 Task: Export the audit logs of the organization "ryshabh2k" in CSV.
Action: Mouse moved to (915, 86)
Screenshot: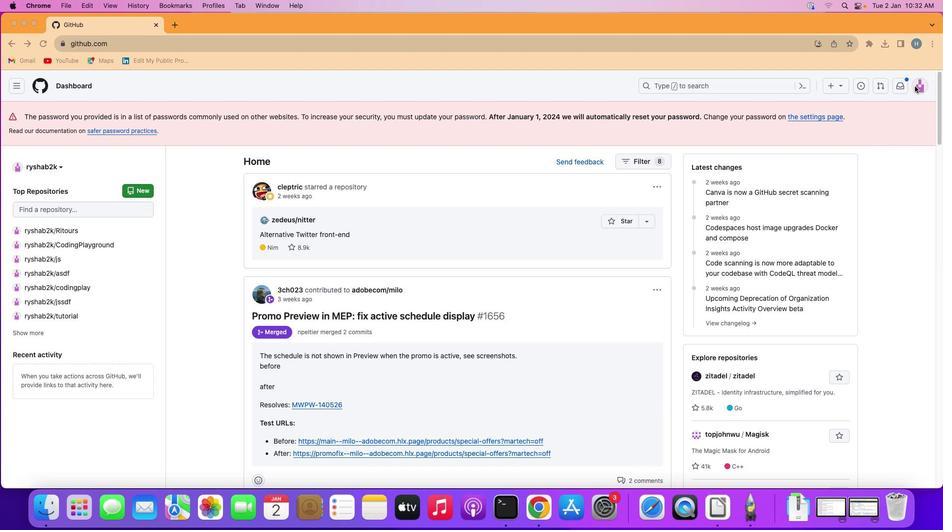 
Action: Mouse pressed left at (915, 86)
Screenshot: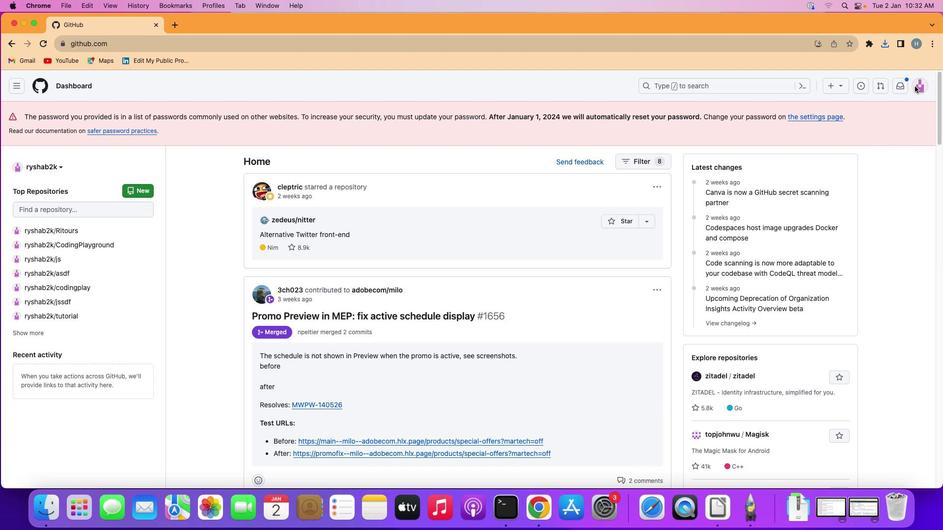 
Action: Mouse moved to (917, 84)
Screenshot: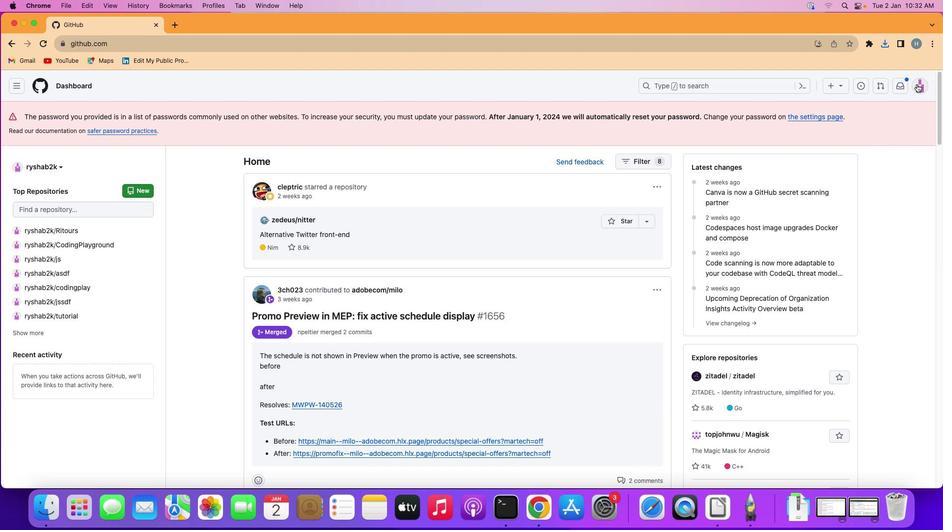 
Action: Mouse pressed left at (917, 84)
Screenshot: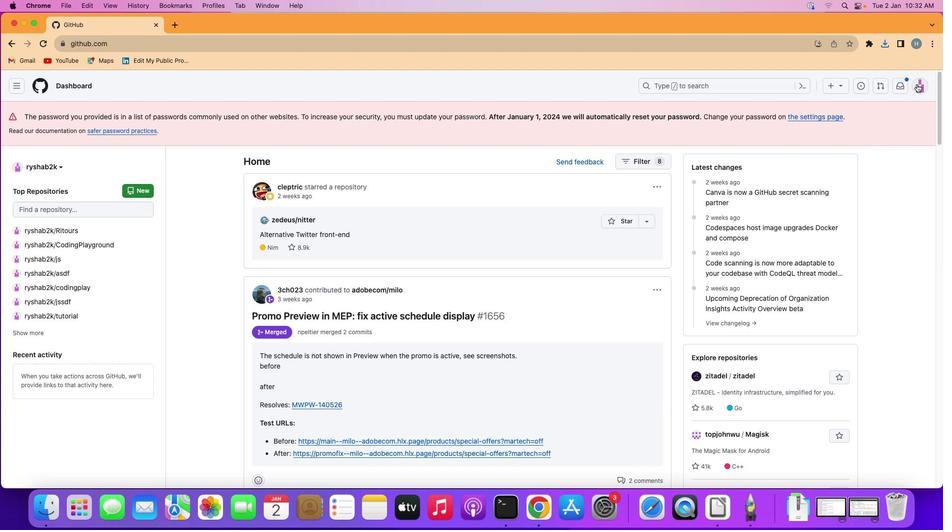 
Action: Mouse moved to (849, 205)
Screenshot: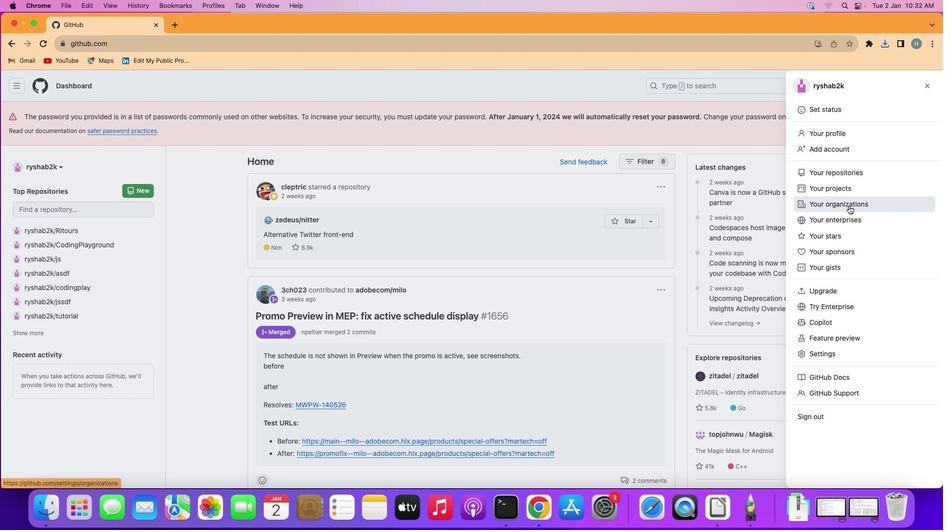
Action: Mouse pressed left at (849, 205)
Screenshot: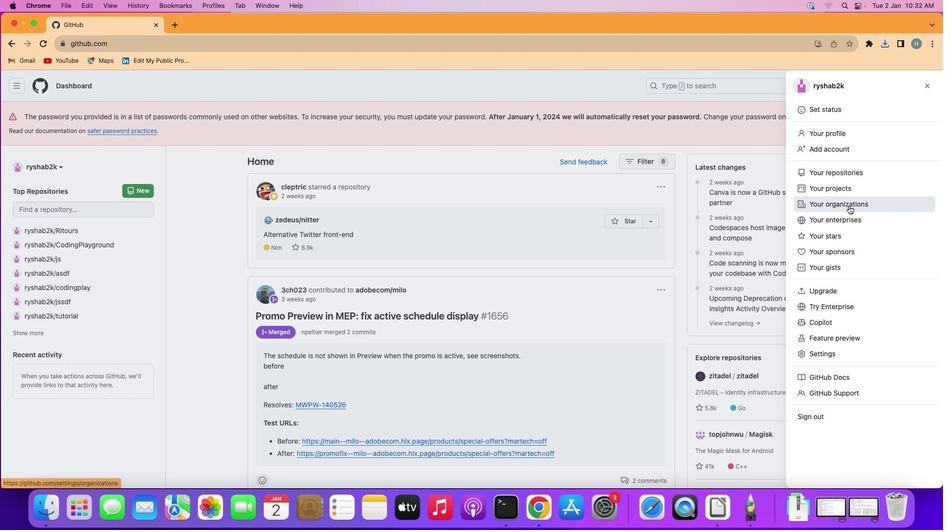 
Action: Mouse moved to (703, 229)
Screenshot: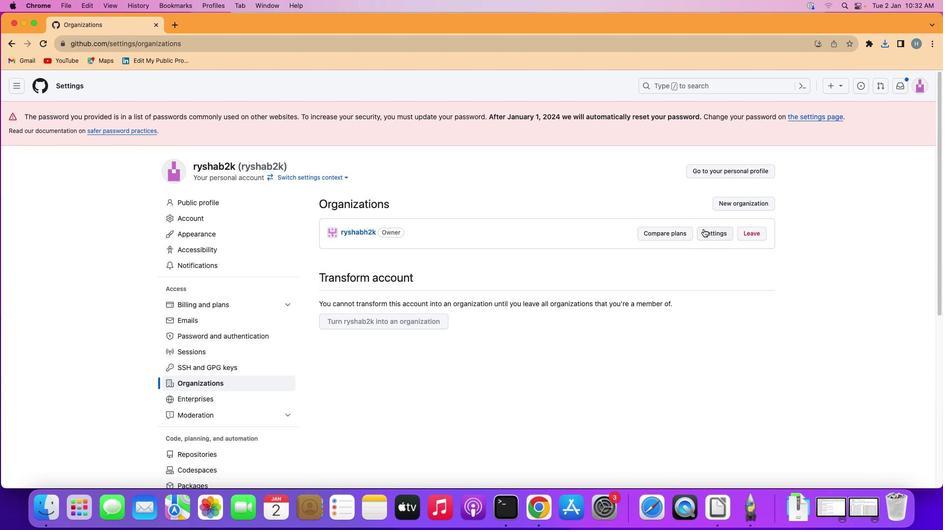 
Action: Mouse pressed left at (703, 229)
Screenshot: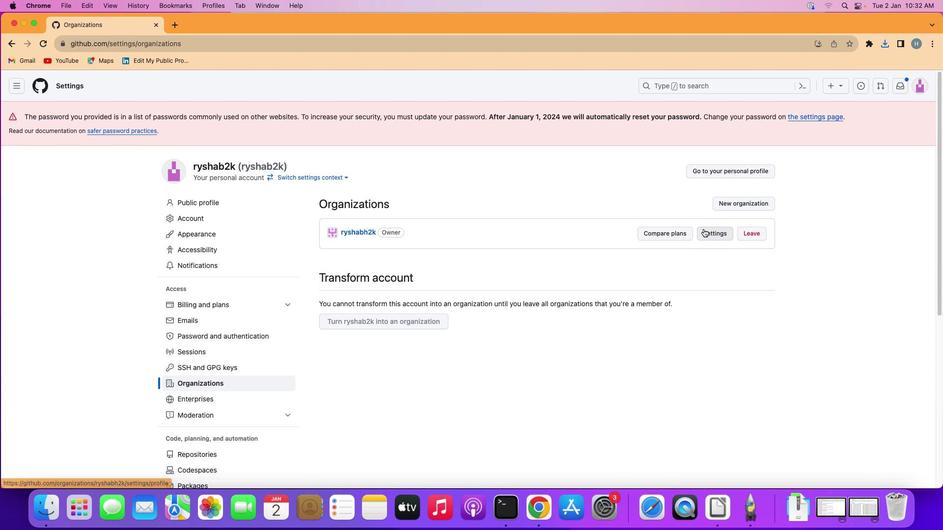 
Action: Mouse moved to (311, 300)
Screenshot: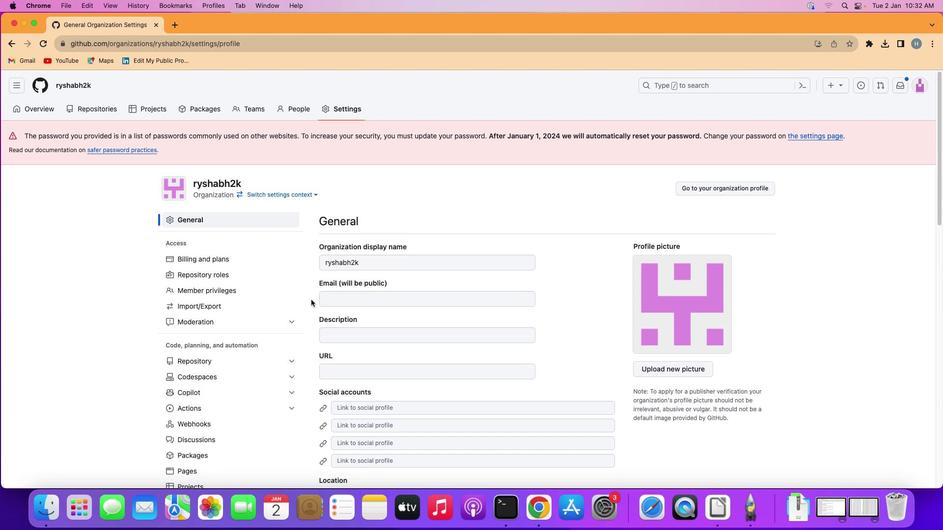 
Action: Mouse scrolled (311, 300) with delta (0, 0)
Screenshot: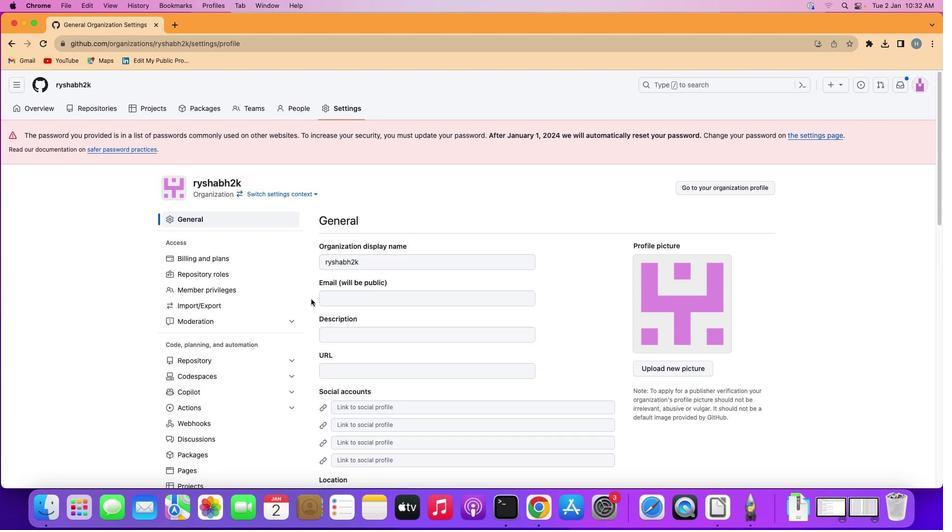 
Action: Mouse moved to (311, 299)
Screenshot: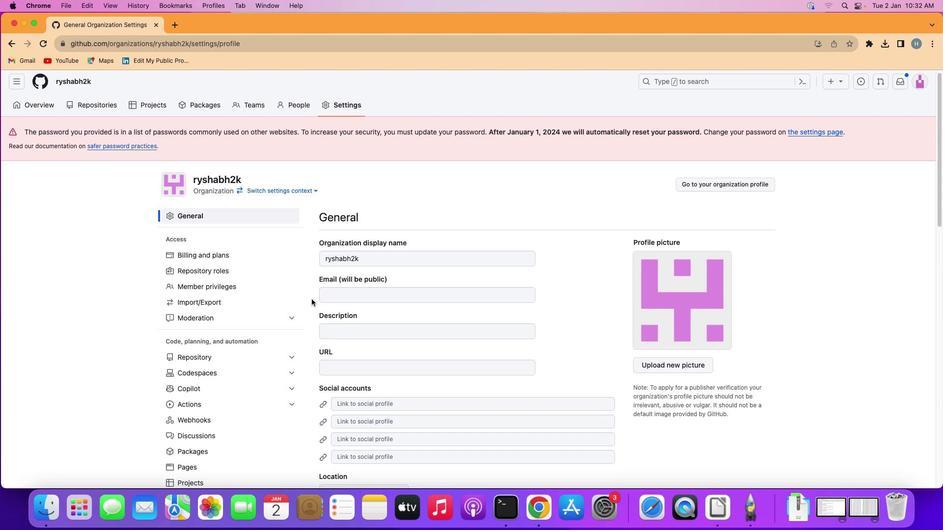 
Action: Mouse scrolled (311, 299) with delta (0, 0)
Screenshot: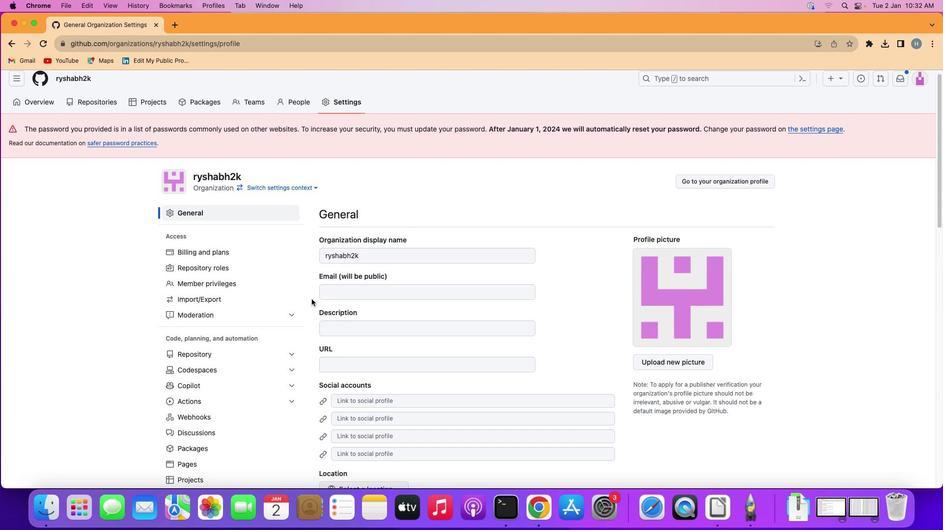 
Action: Mouse moved to (311, 299)
Screenshot: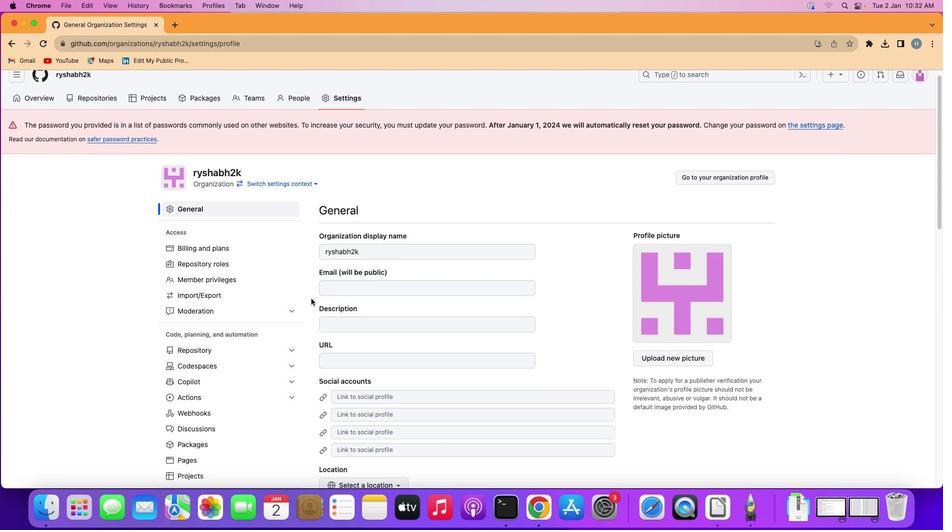 
Action: Mouse scrolled (311, 299) with delta (0, 0)
Screenshot: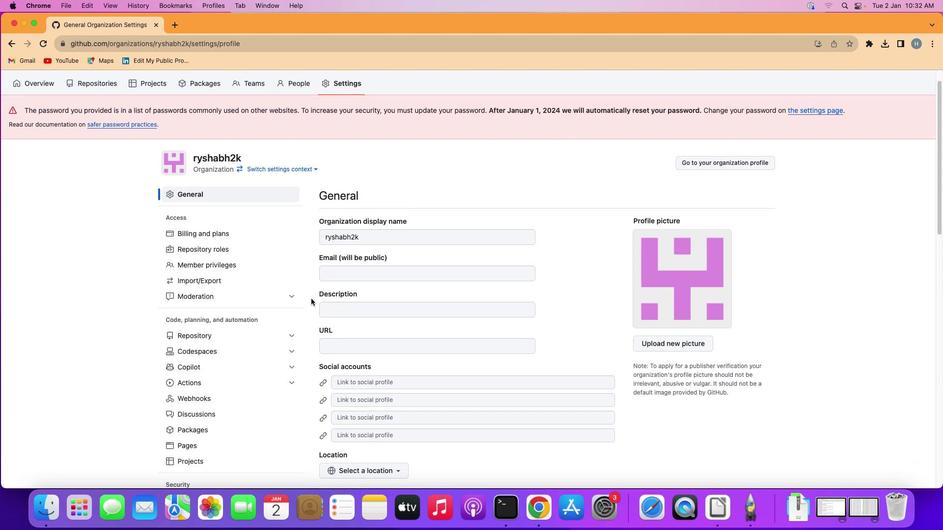 
Action: Mouse scrolled (311, 299) with delta (0, 0)
Screenshot: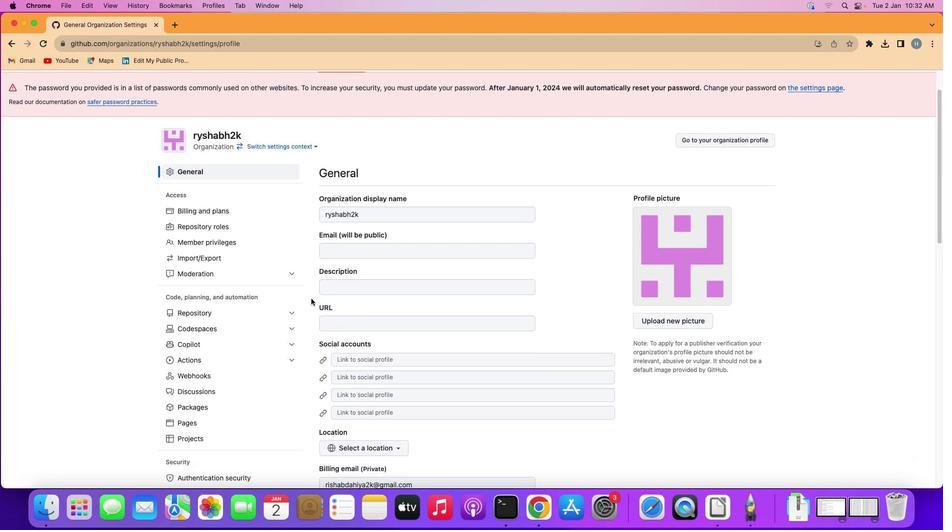 
Action: Mouse scrolled (311, 299) with delta (0, -1)
Screenshot: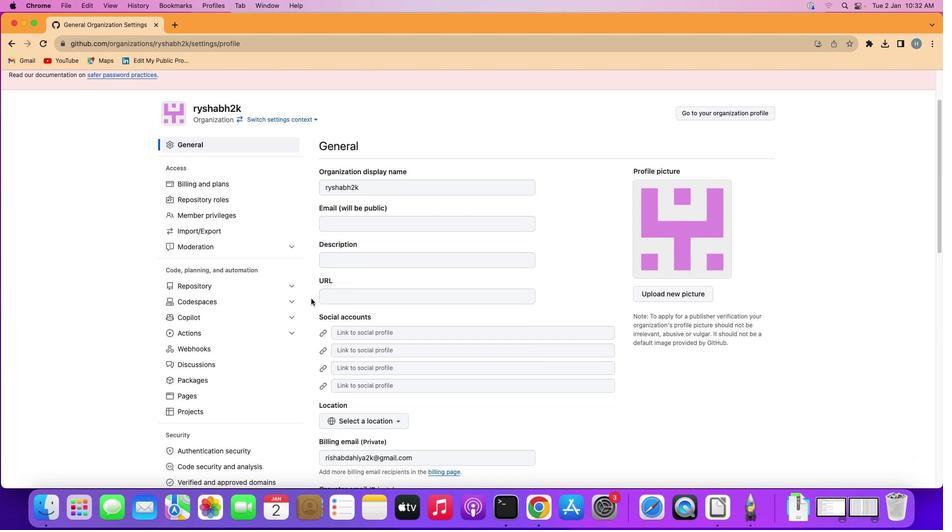 
Action: Mouse scrolled (311, 299) with delta (0, 0)
Screenshot: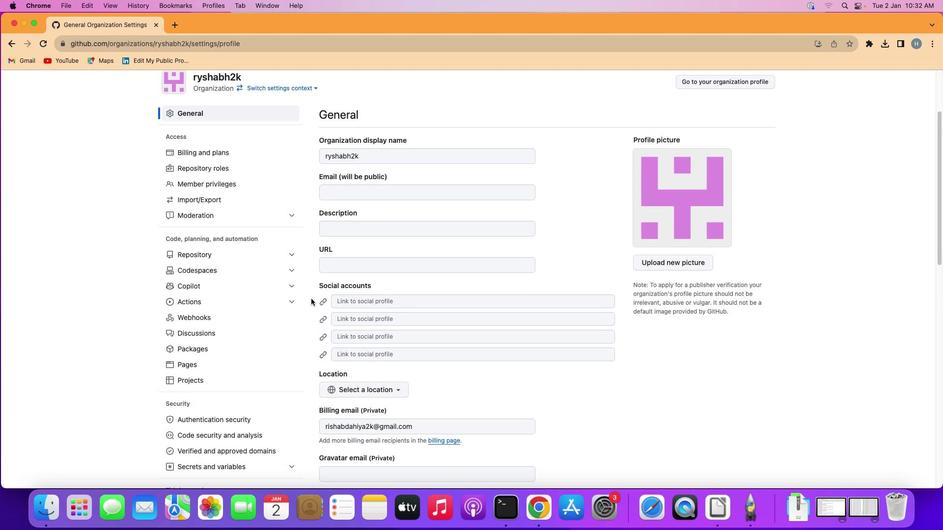
Action: Mouse scrolled (311, 299) with delta (0, 0)
Screenshot: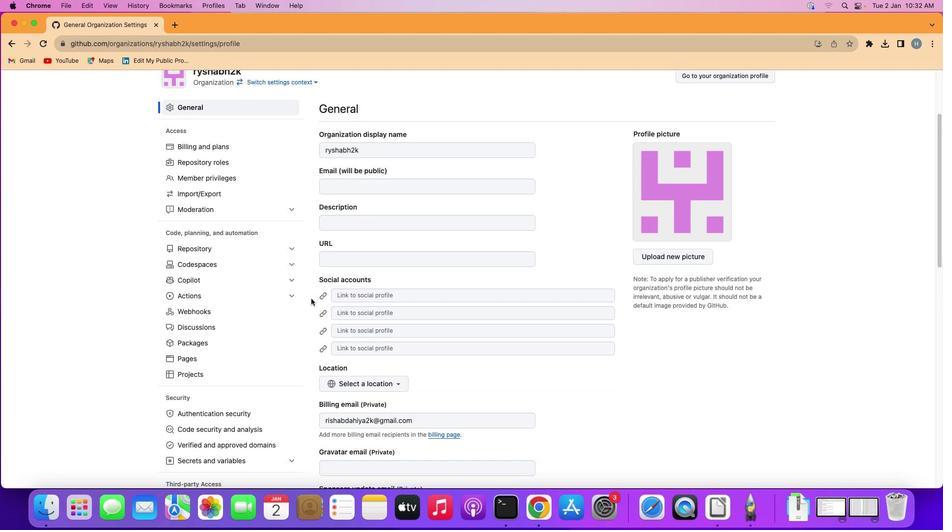 
Action: Mouse scrolled (311, 299) with delta (0, 0)
Screenshot: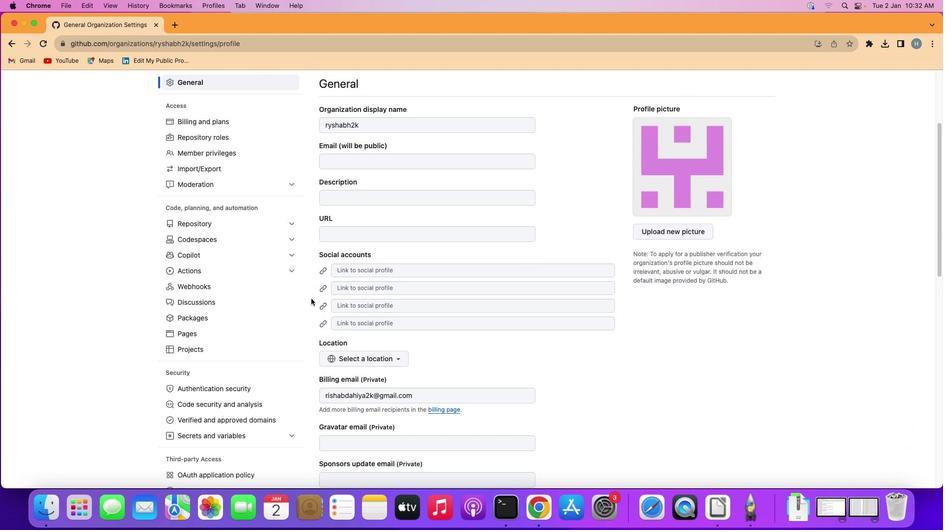 
Action: Mouse moved to (311, 299)
Screenshot: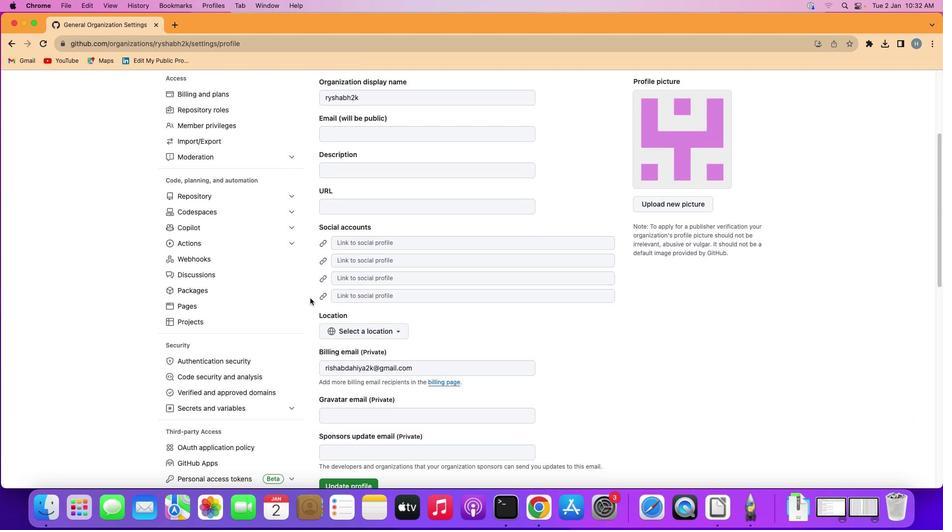 
Action: Mouse scrolled (311, 299) with delta (0, 0)
Screenshot: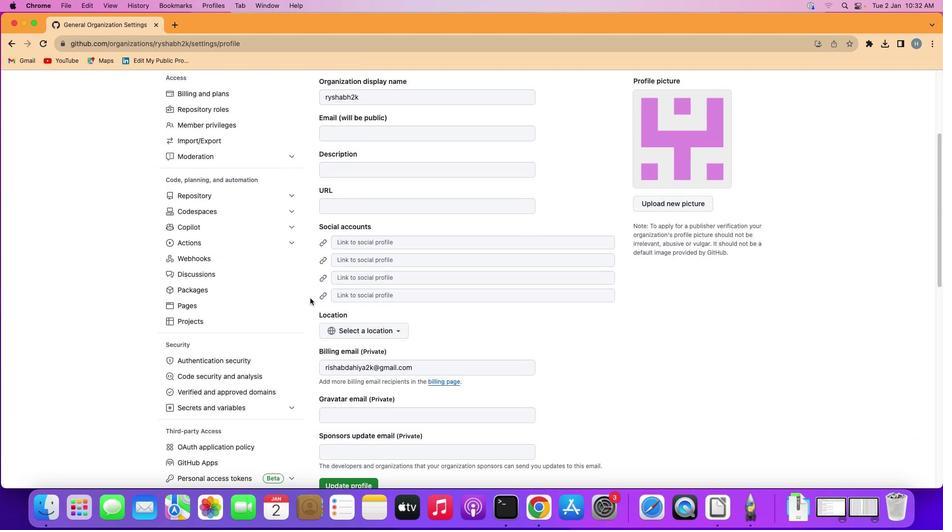 
Action: Mouse moved to (310, 298)
Screenshot: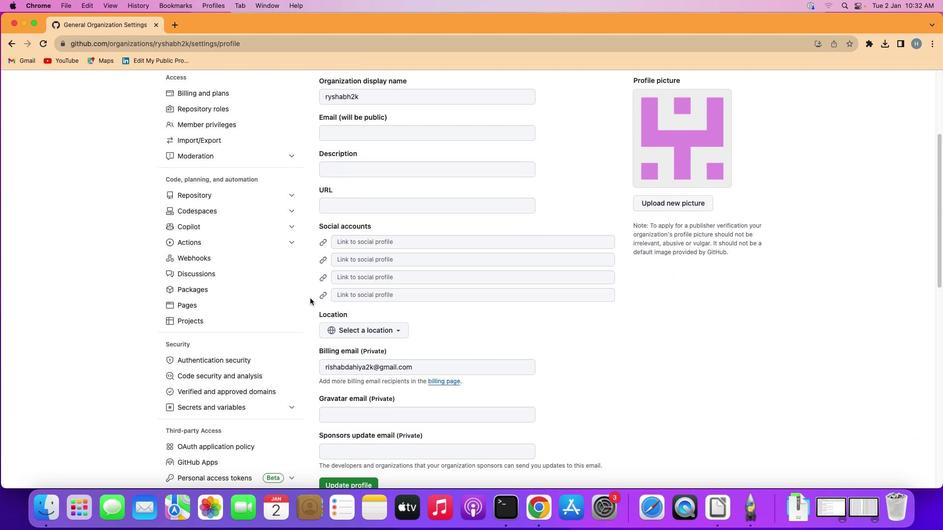 
Action: Mouse scrolled (310, 298) with delta (0, 0)
Screenshot: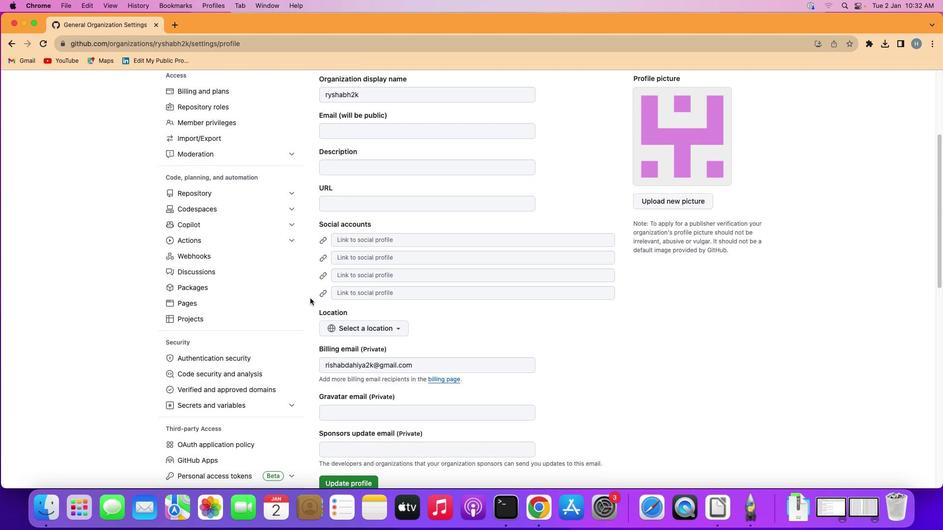 
Action: Mouse scrolled (310, 298) with delta (0, 0)
Screenshot: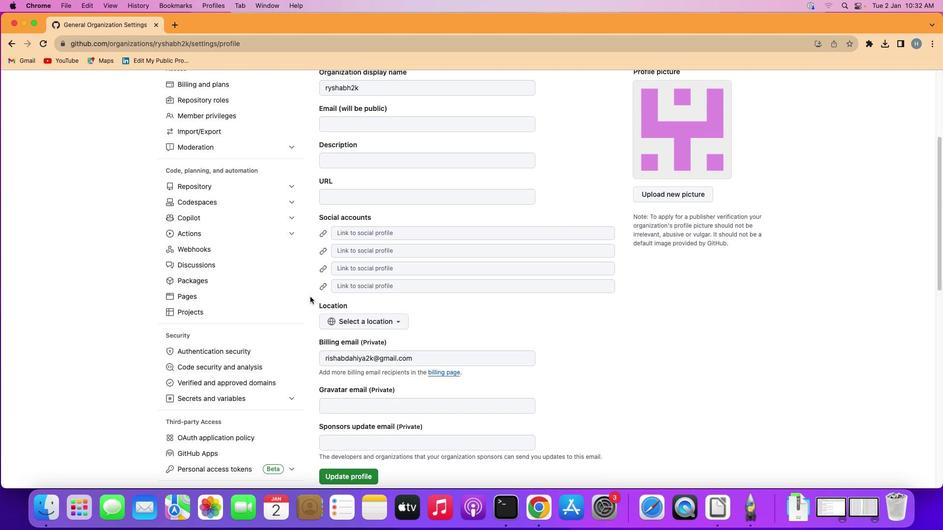 
Action: Mouse moved to (310, 298)
Screenshot: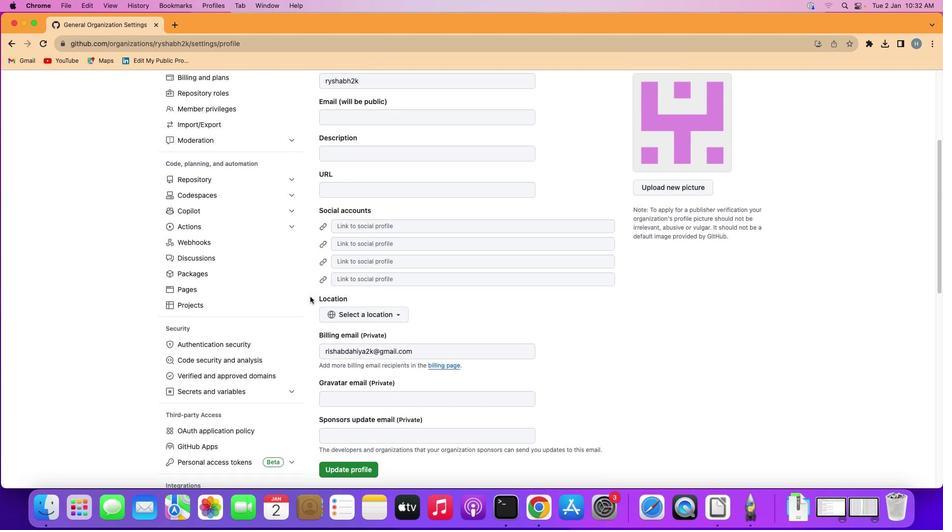 
Action: Mouse scrolled (310, 298) with delta (0, 0)
Screenshot: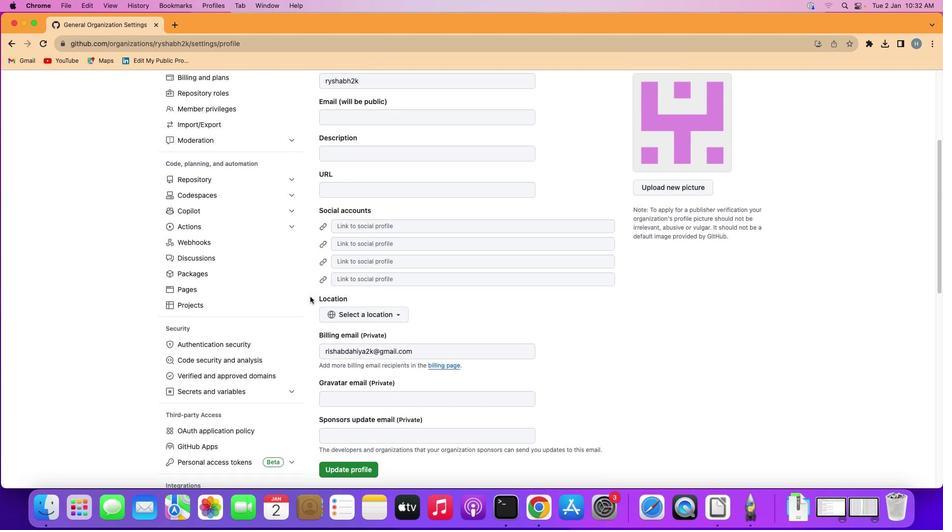 
Action: Mouse moved to (310, 296)
Screenshot: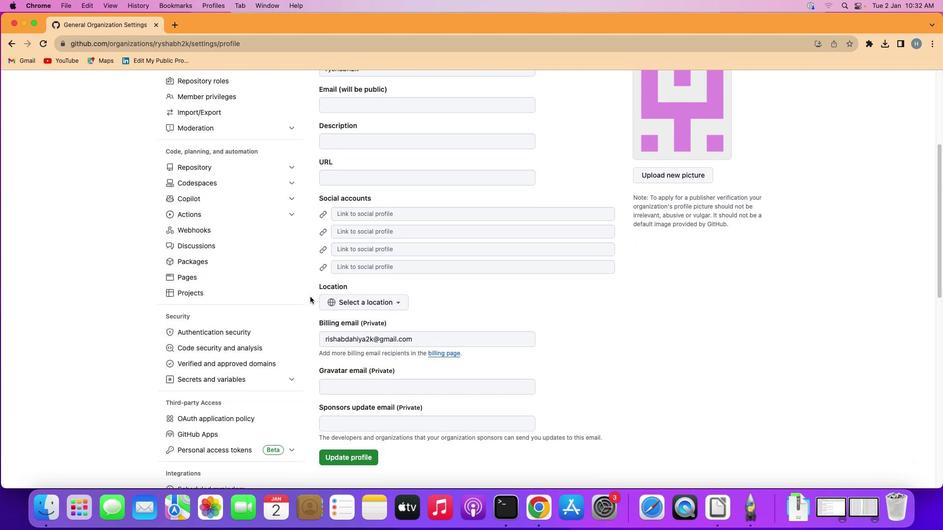 
Action: Mouse scrolled (310, 296) with delta (0, 0)
Screenshot: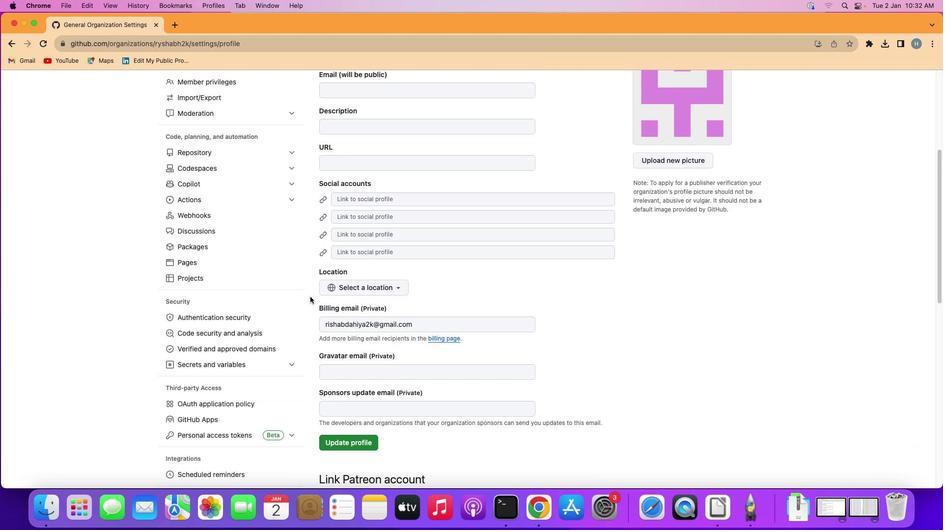 
Action: Mouse moved to (310, 296)
Screenshot: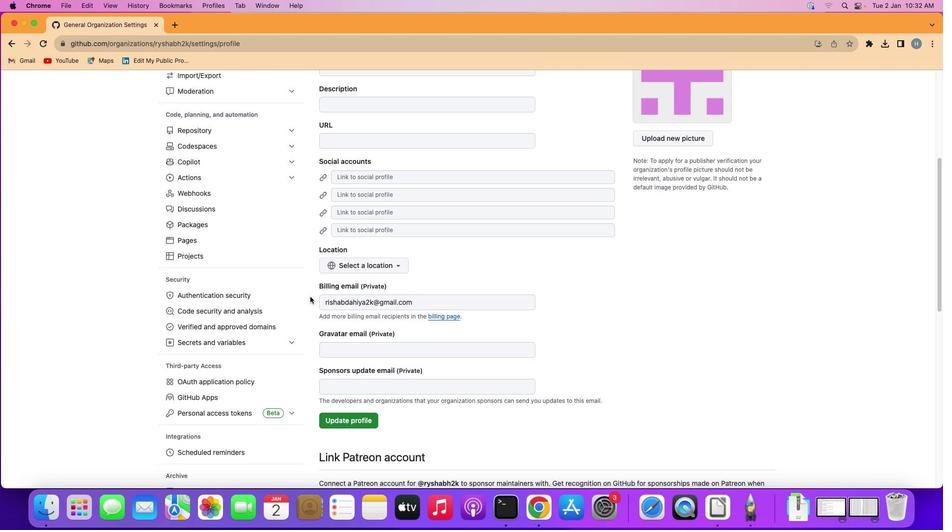 
Action: Mouse scrolled (310, 296) with delta (0, 0)
Screenshot: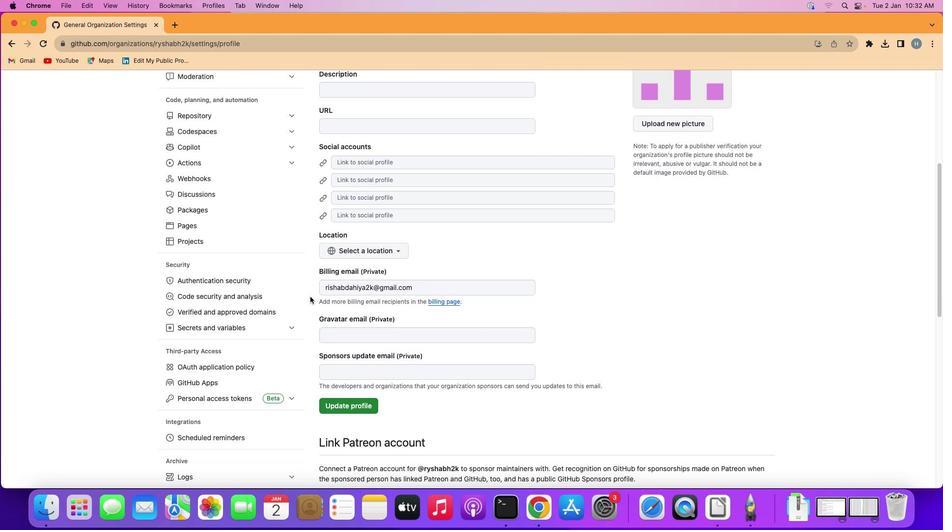
Action: Mouse scrolled (310, 296) with delta (0, -1)
Screenshot: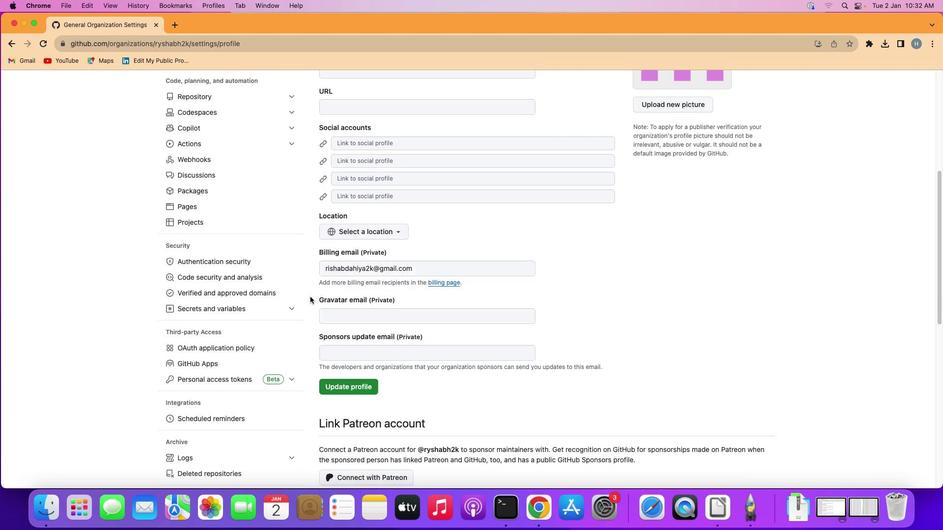 
Action: Mouse scrolled (310, 296) with delta (0, 0)
Screenshot: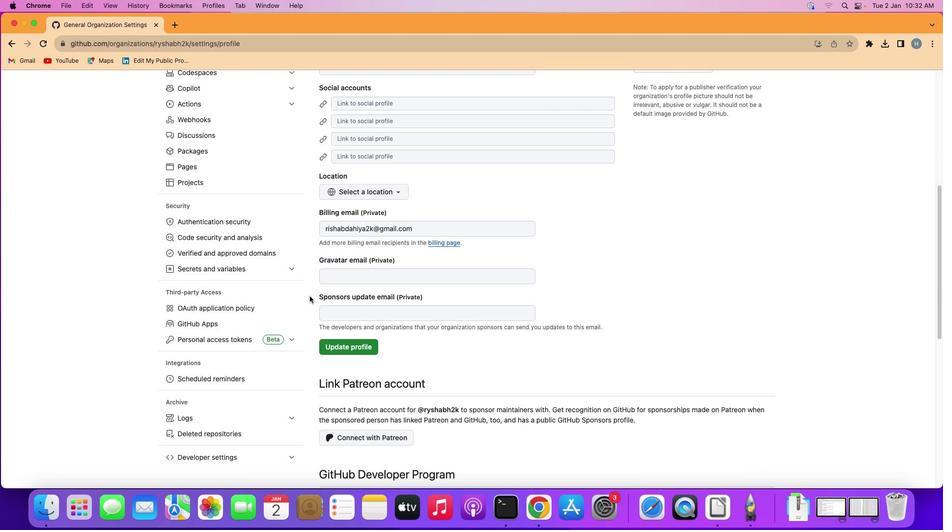 
Action: Mouse moved to (310, 296)
Screenshot: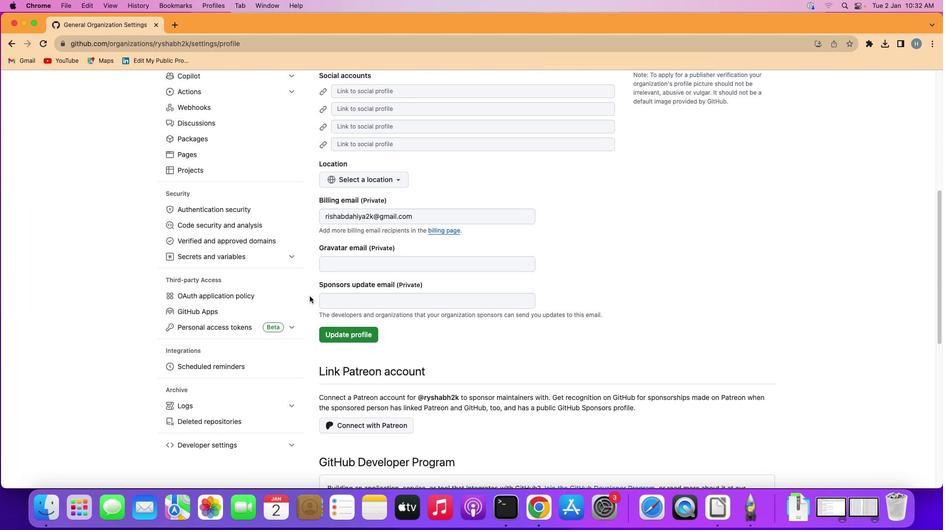 
Action: Mouse scrolled (310, 296) with delta (0, 0)
Screenshot: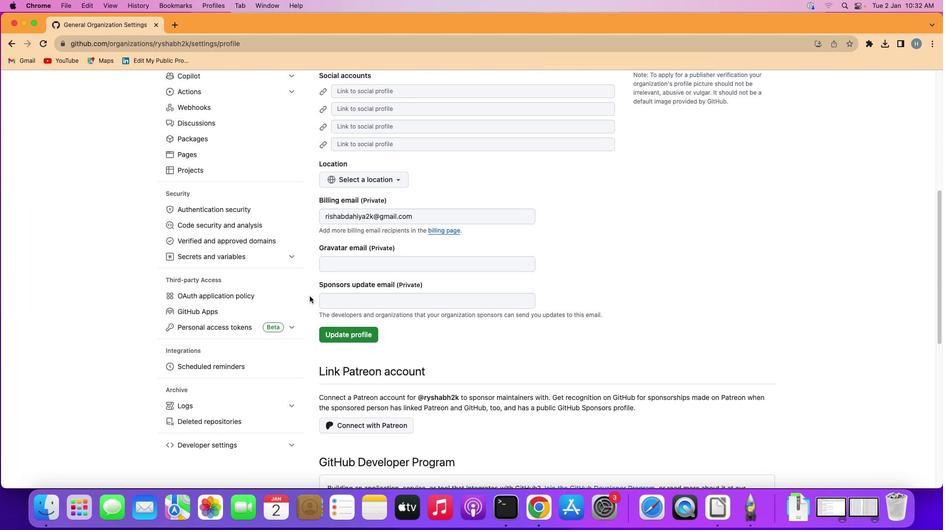 
Action: Mouse moved to (310, 296)
Screenshot: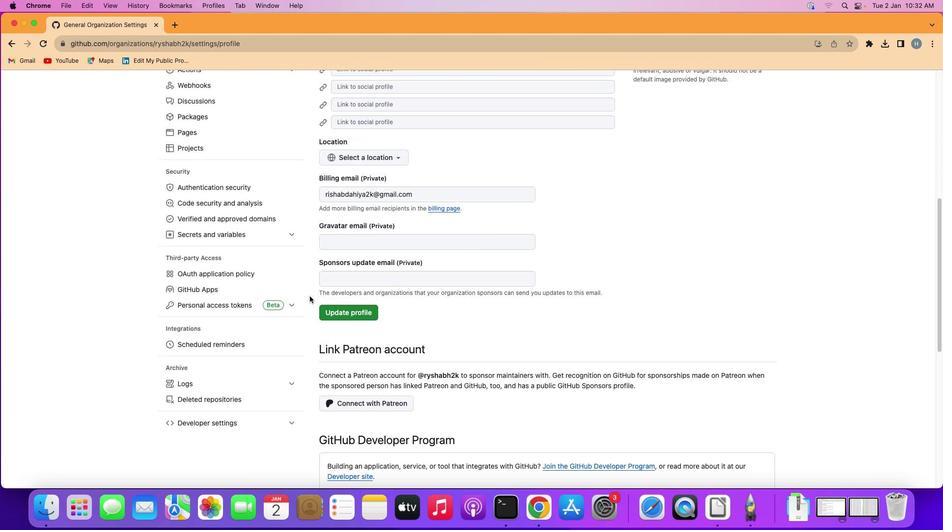 
Action: Mouse scrolled (310, 296) with delta (0, 0)
Screenshot: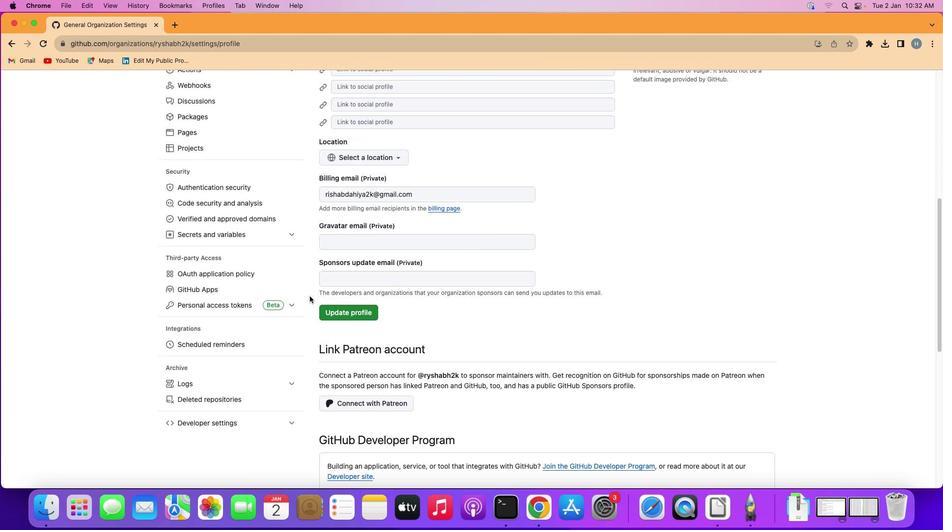 
Action: Mouse moved to (310, 296)
Screenshot: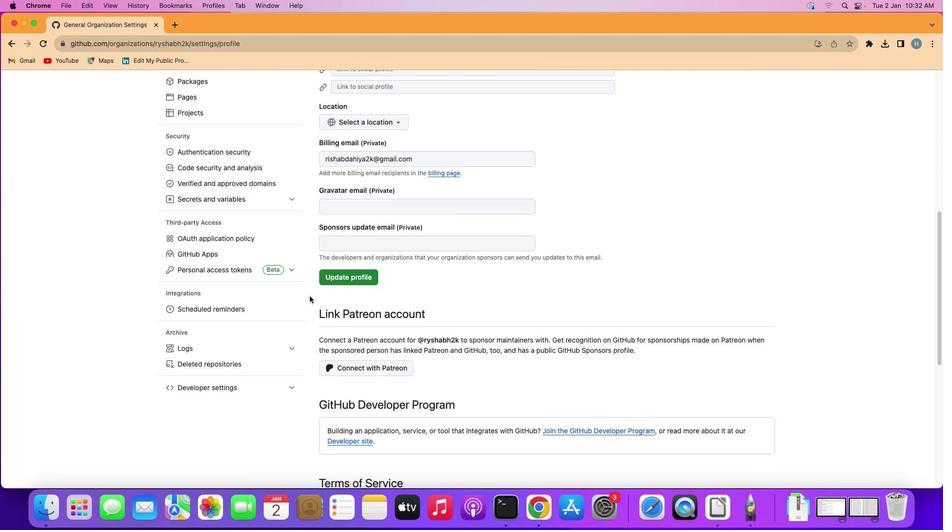 
Action: Mouse scrolled (310, 296) with delta (0, -1)
Screenshot: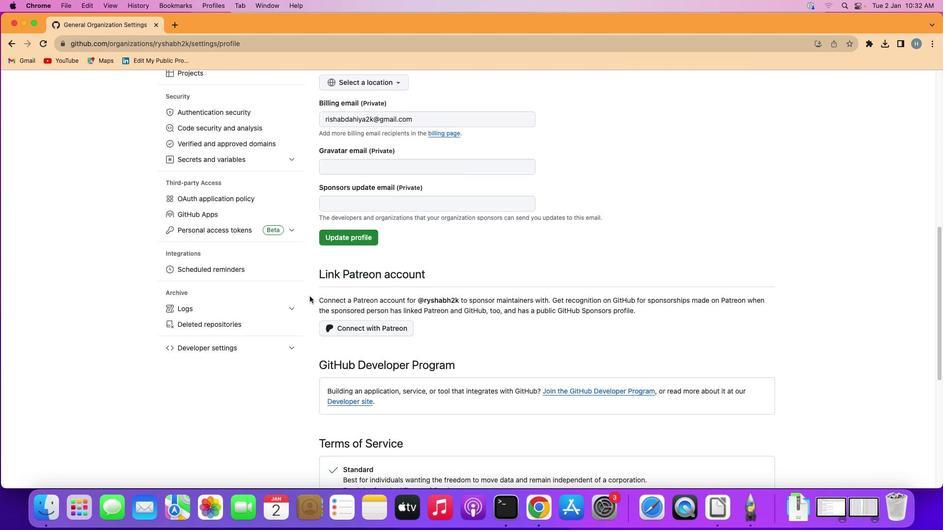 
Action: Mouse moved to (295, 275)
Screenshot: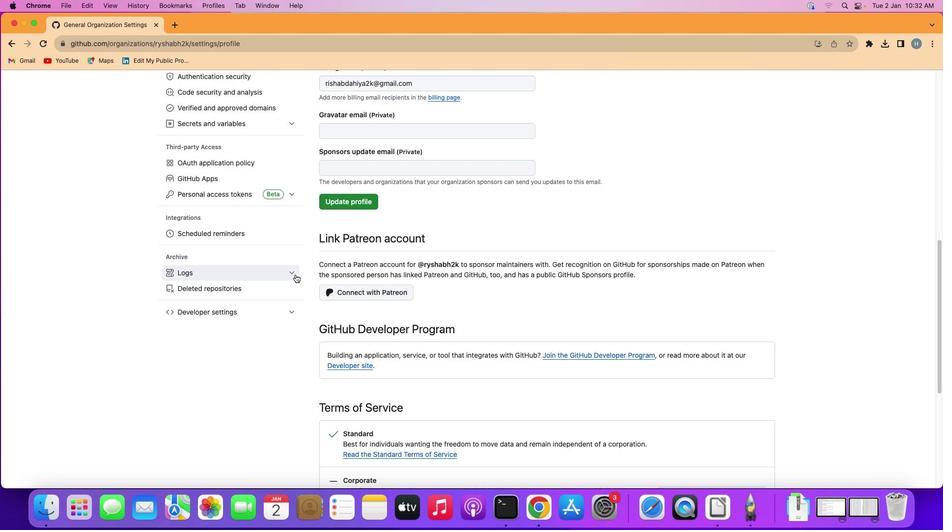 
Action: Mouse pressed left at (295, 275)
Screenshot: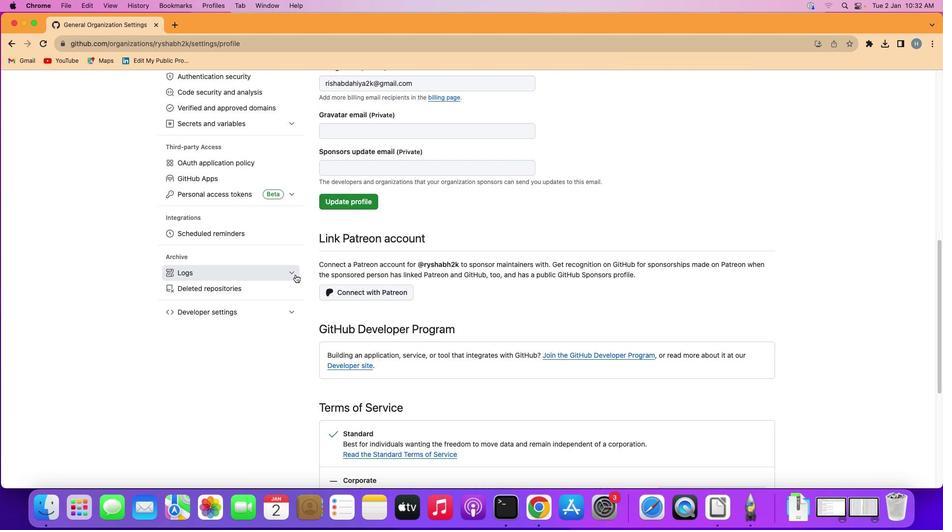 
Action: Mouse moved to (266, 303)
Screenshot: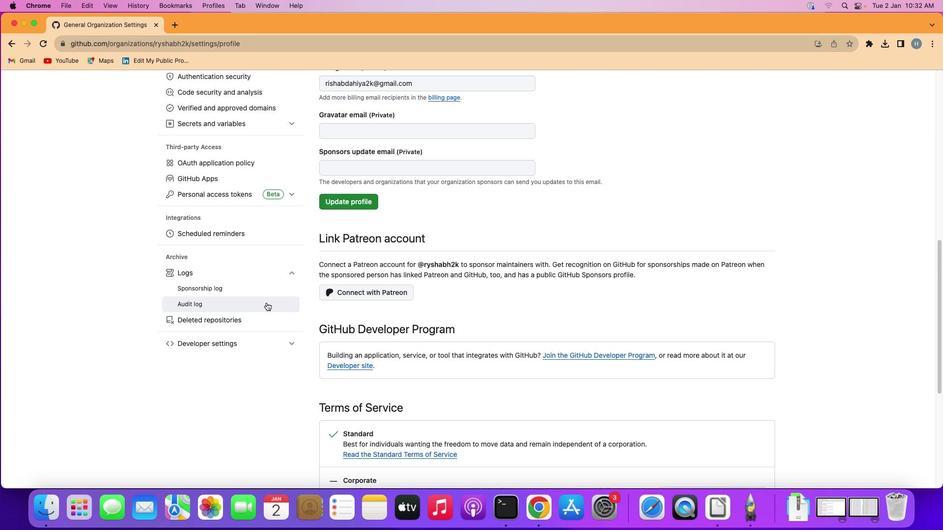 
Action: Mouse pressed left at (266, 303)
Screenshot: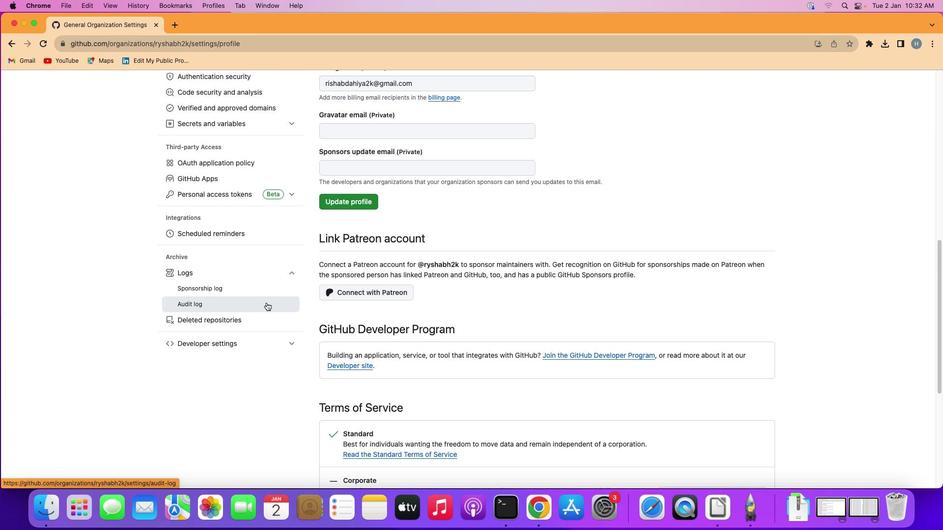 
Action: Mouse moved to (762, 287)
Screenshot: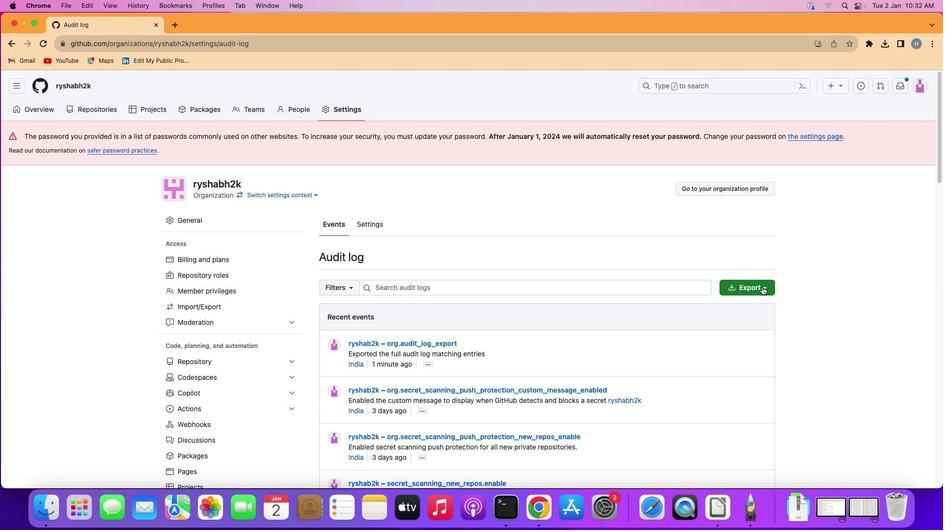 
Action: Mouse pressed left at (762, 287)
Screenshot: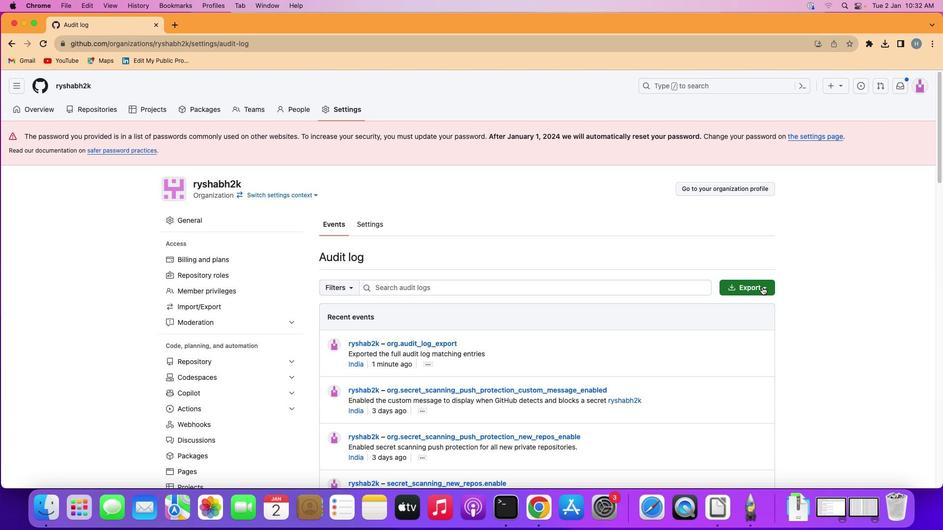 
Action: Mouse moved to (741, 319)
Screenshot: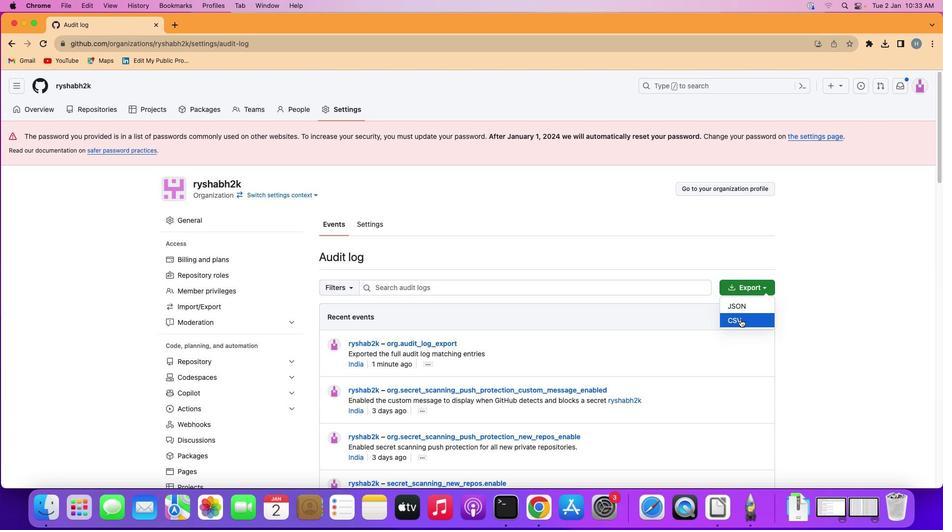
Action: Mouse pressed left at (741, 319)
Screenshot: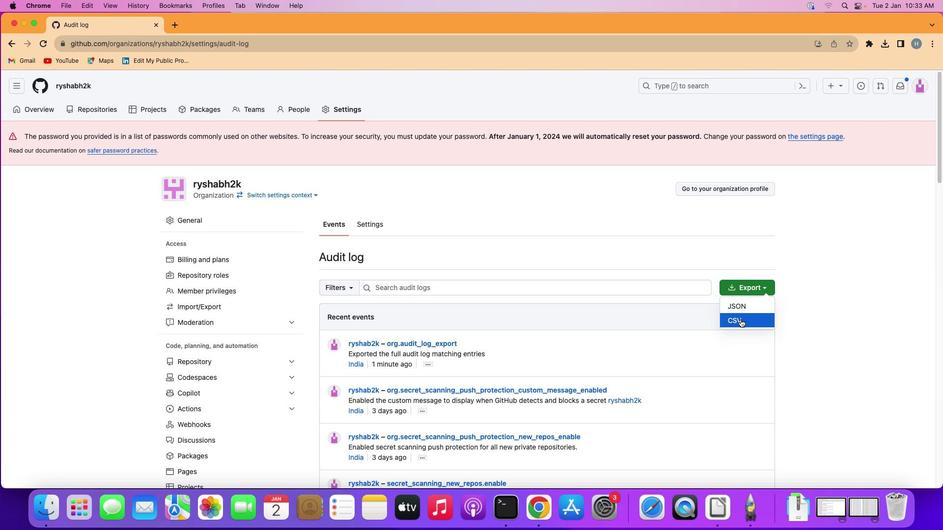 
